 Task: Check the percentage active listings of split bedroom in the last 1 year.
Action: Mouse moved to (789, 191)
Screenshot: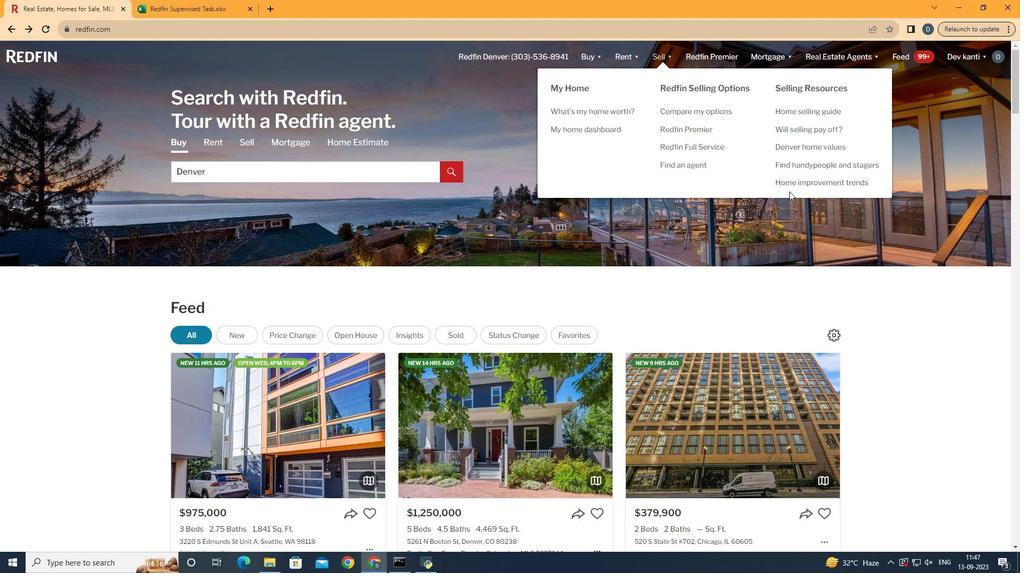 
Action: Mouse pressed left at (789, 191)
Screenshot: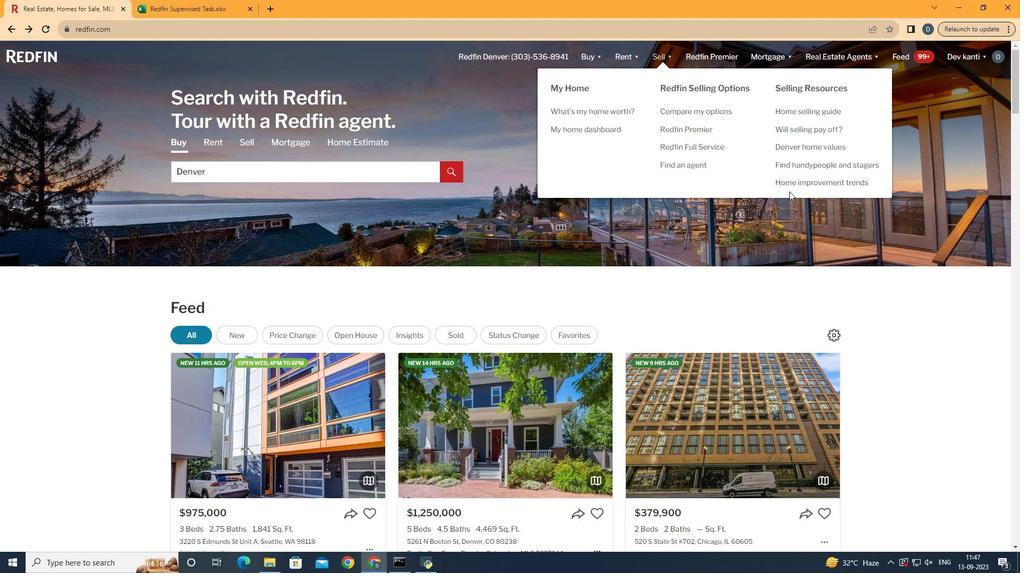 
Action: Mouse moved to (810, 173)
Screenshot: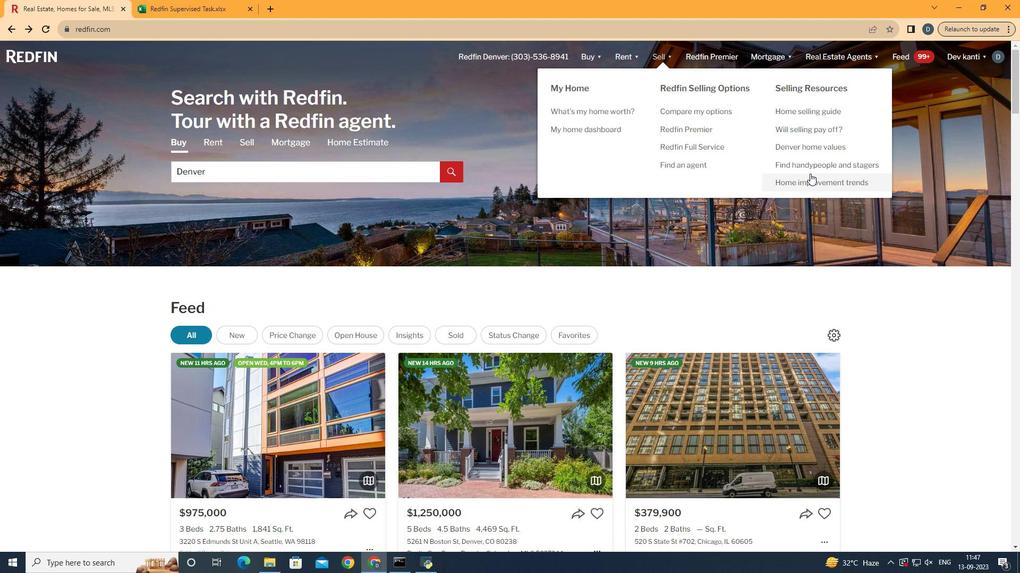
Action: Mouse pressed left at (810, 173)
Screenshot: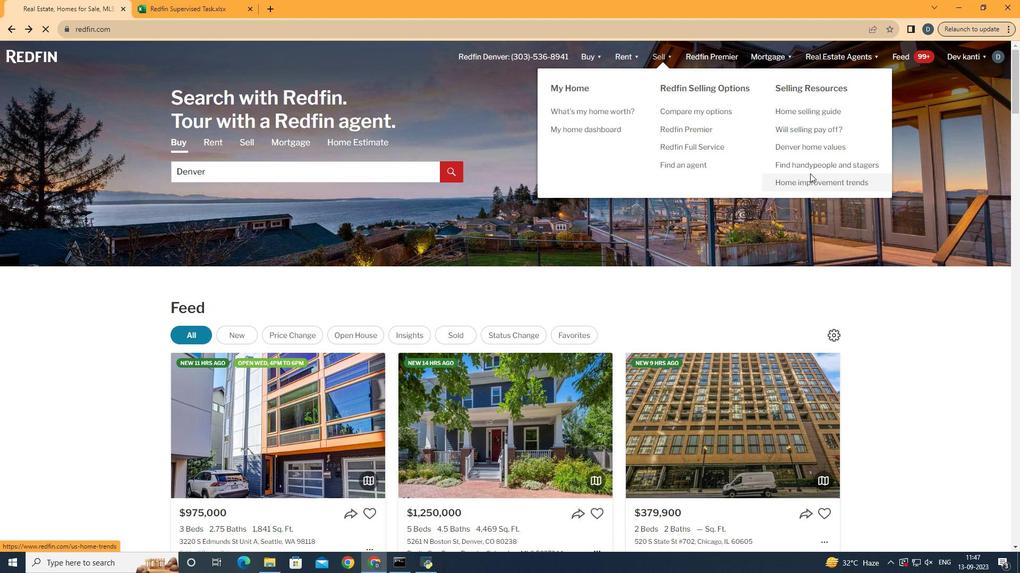 
Action: Mouse moved to (261, 207)
Screenshot: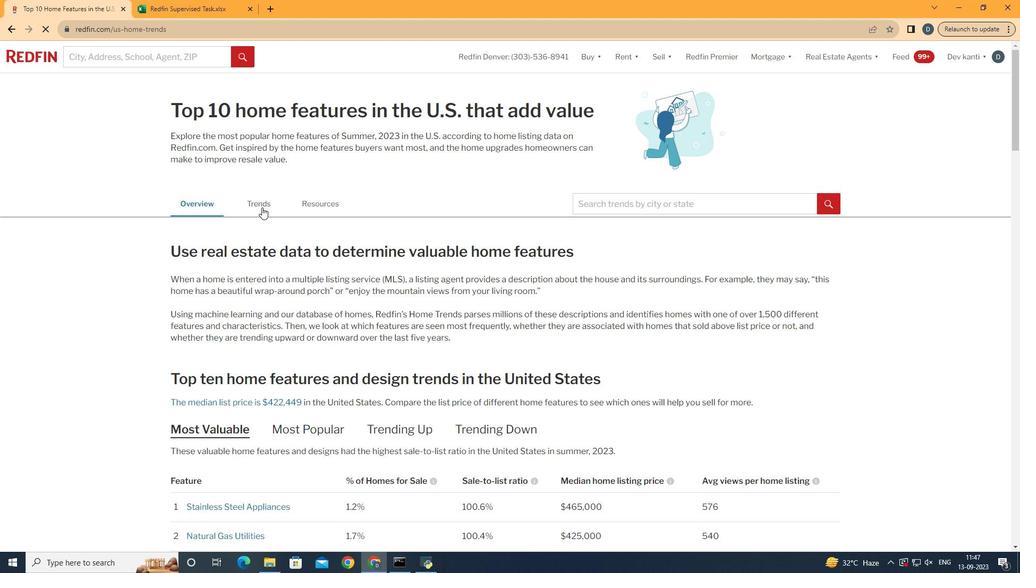 
Action: Mouse pressed left at (261, 207)
Screenshot: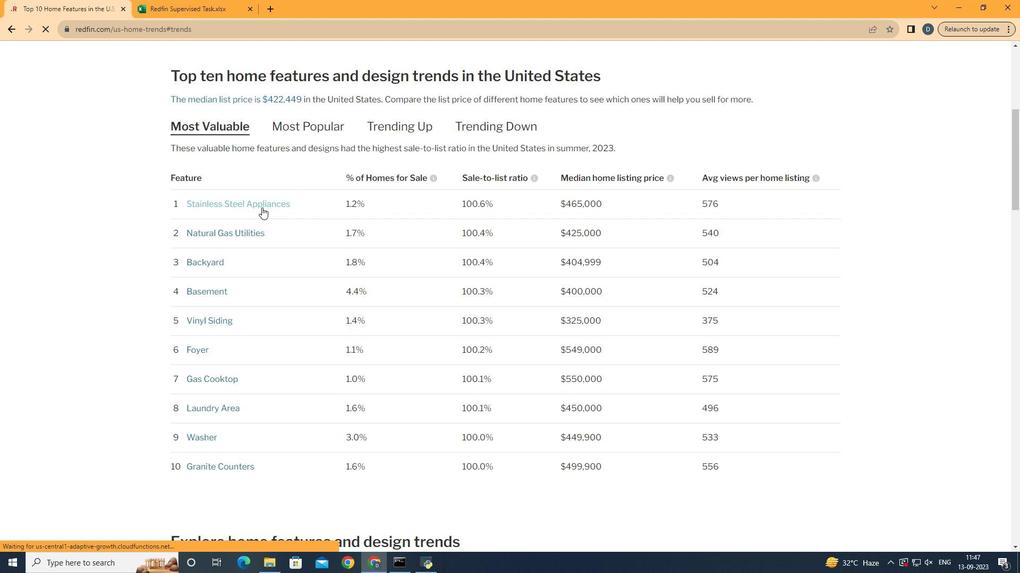 
Action: Mouse moved to (396, 328)
Screenshot: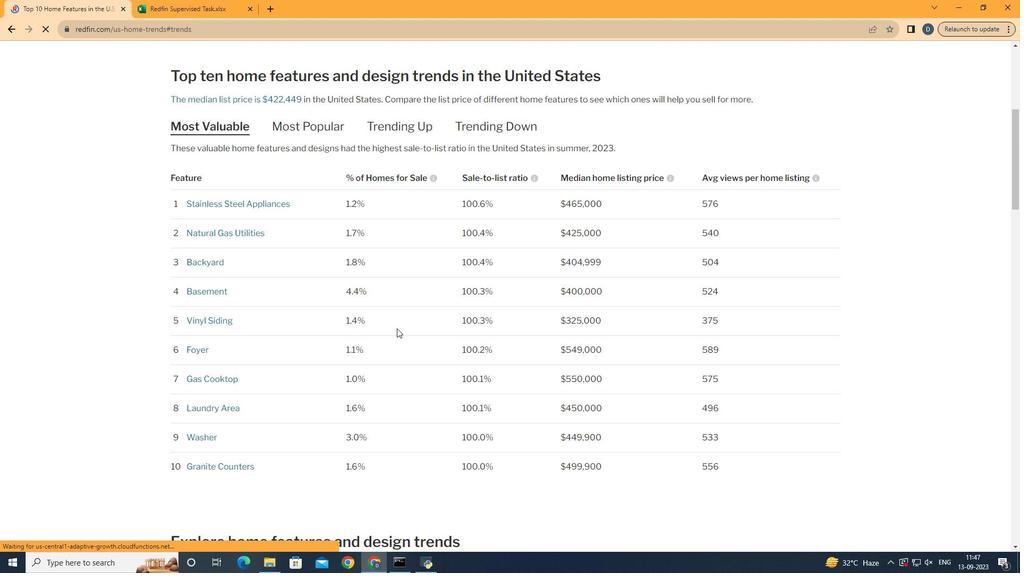 
Action: Mouse scrolled (396, 328) with delta (0, 0)
Screenshot: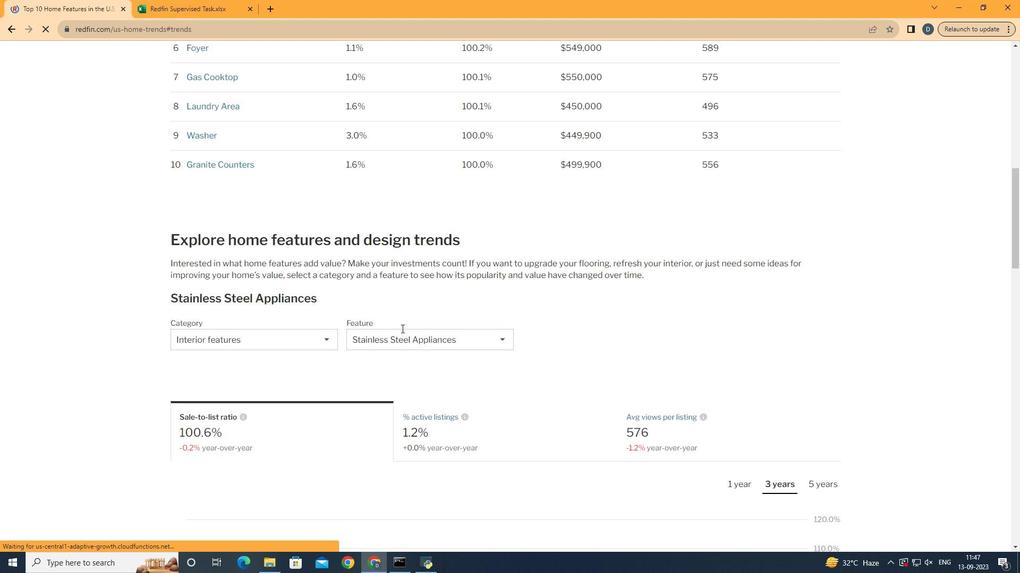 
Action: Mouse scrolled (396, 328) with delta (0, 0)
Screenshot: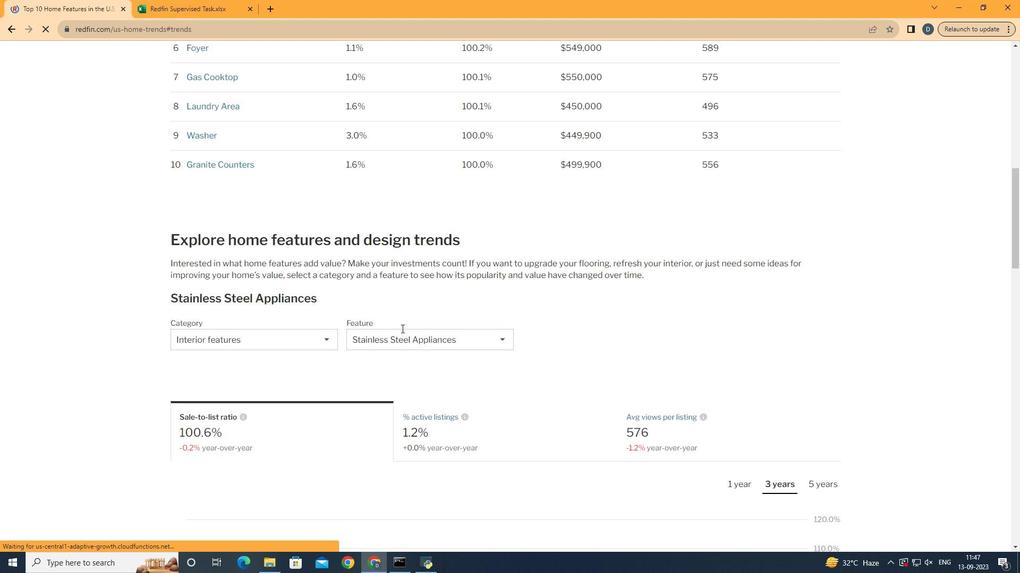 
Action: Mouse scrolled (396, 328) with delta (0, 0)
Screenshot: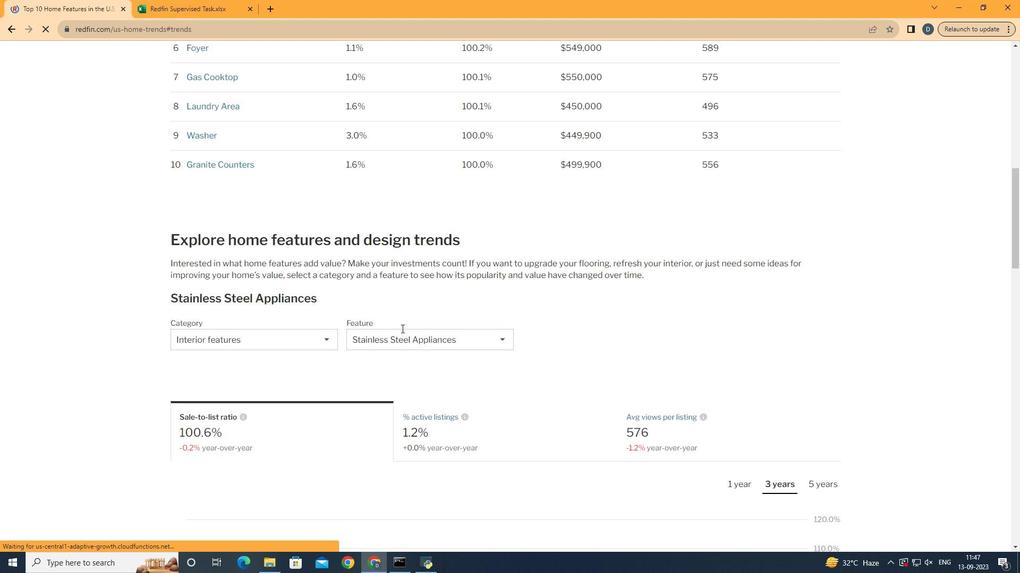 
Action: Mouse scrolled (396, 327) with delta (0, -1)
Screenshot: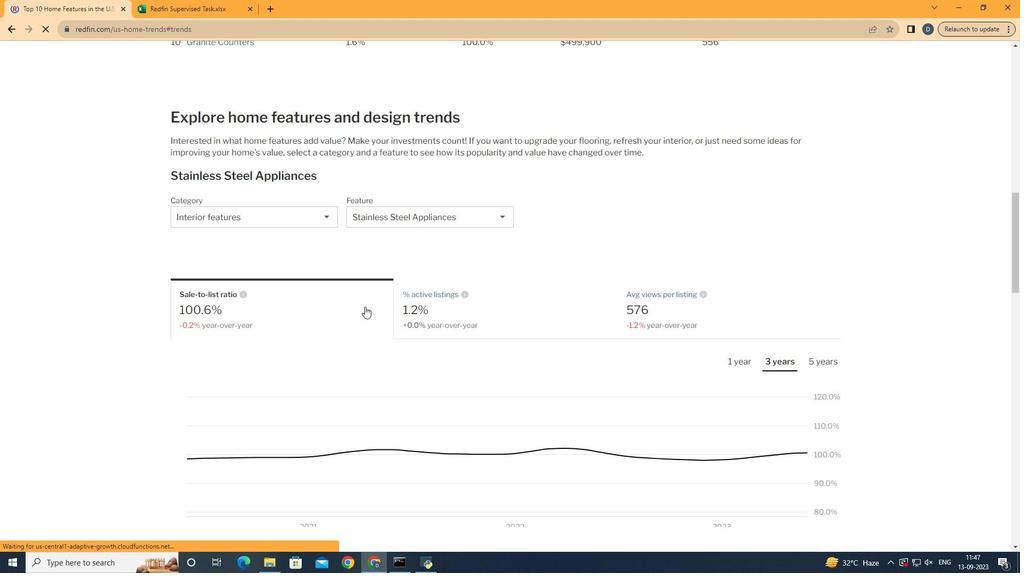
Action: Mouse scrolled (396, 328) with delta (0, 0)
Screenshot: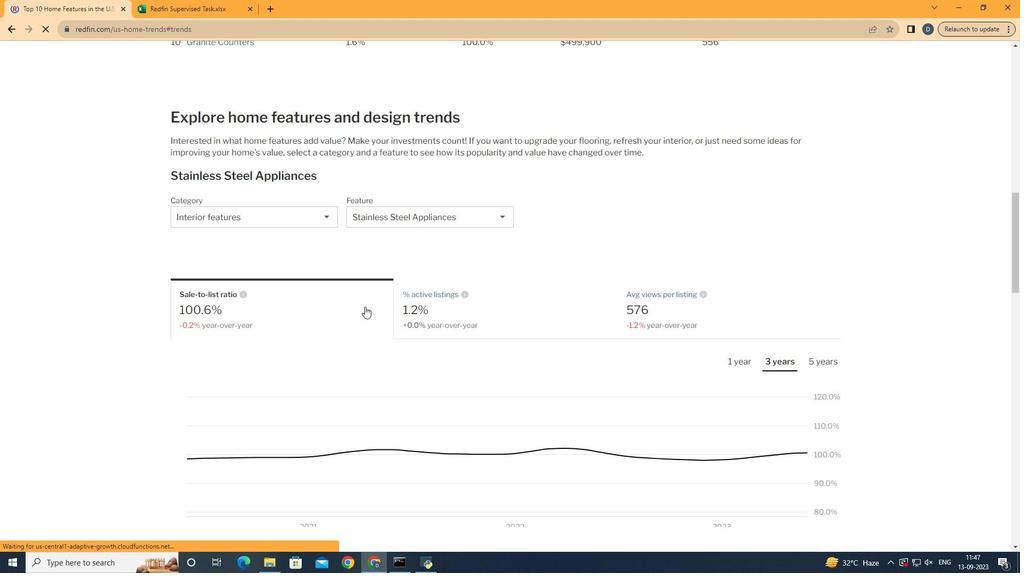 
Action: Mouse moved to (399, 328)
Screenshot: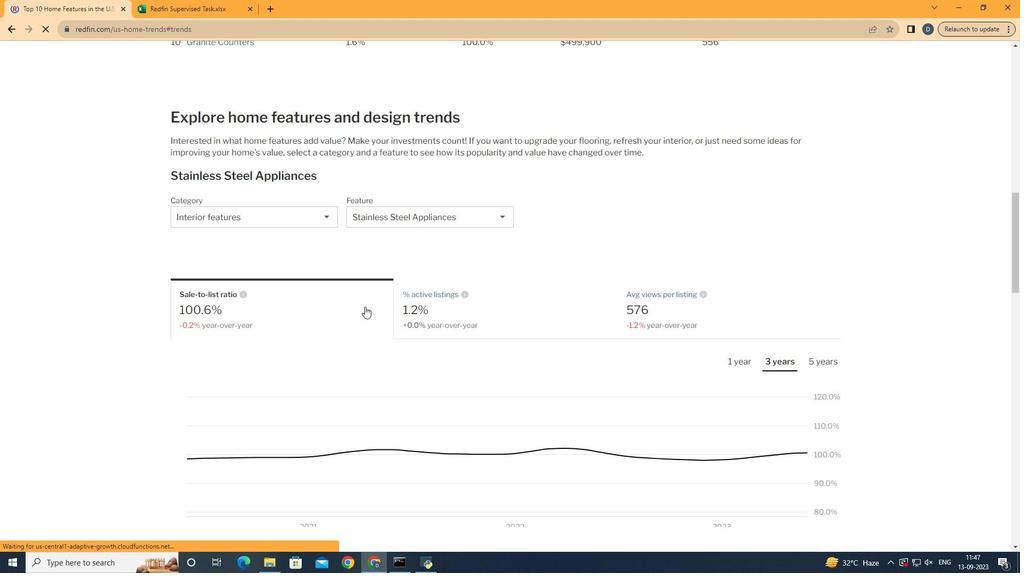 
Action: Mouse scrolled (399, 328) with delta (0, 0)
Screenshot: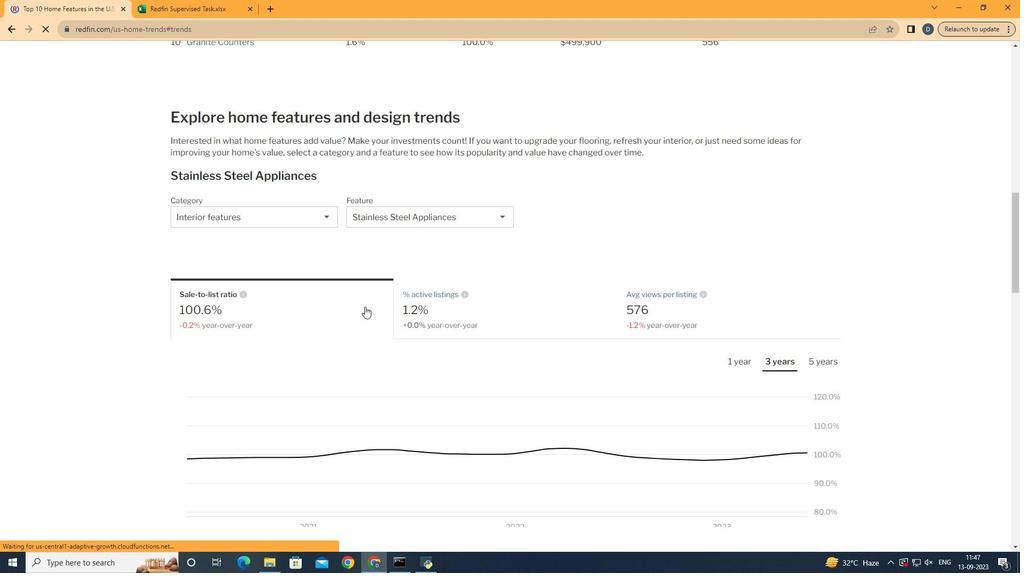 
Action: Mouse moved to (399, 328)
Screenshot: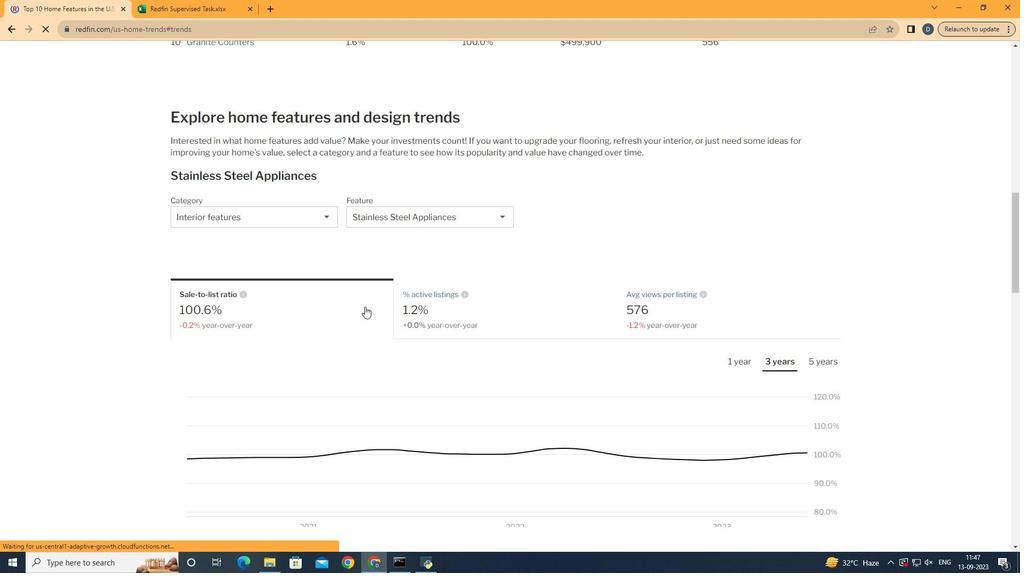 
Action: Mouse scrolled (399, 328) with delta (0, 0)
Screenshot: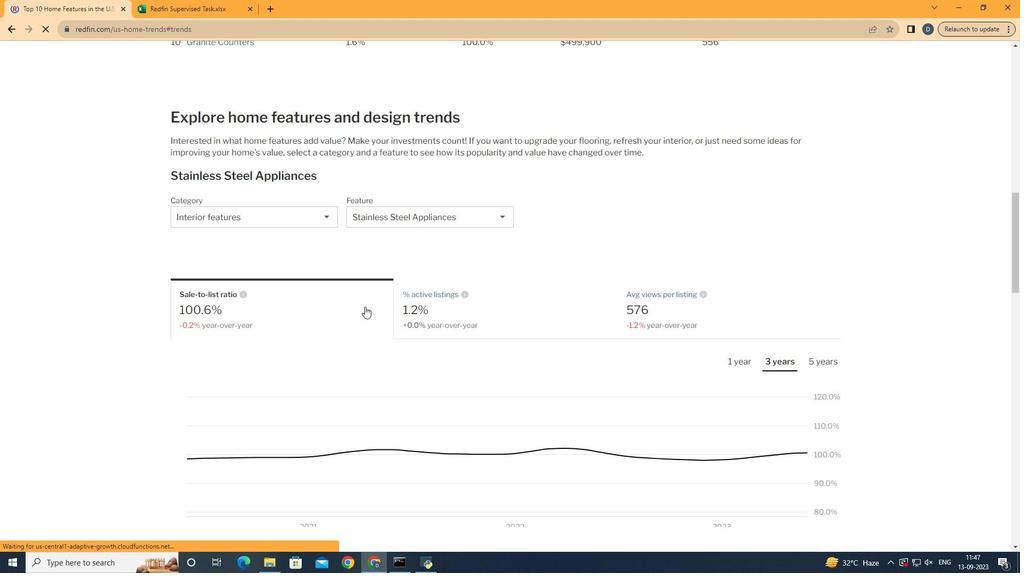 
Action: Mouse moved to (328, 227)
Screenshot: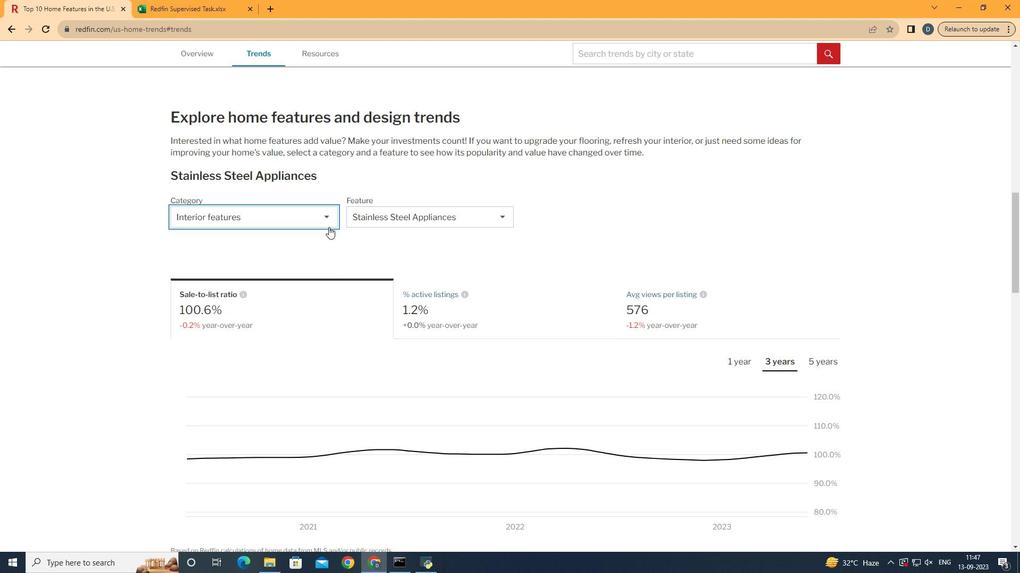 
Action: Mouse pressed left at (328, 227)
Screenshot: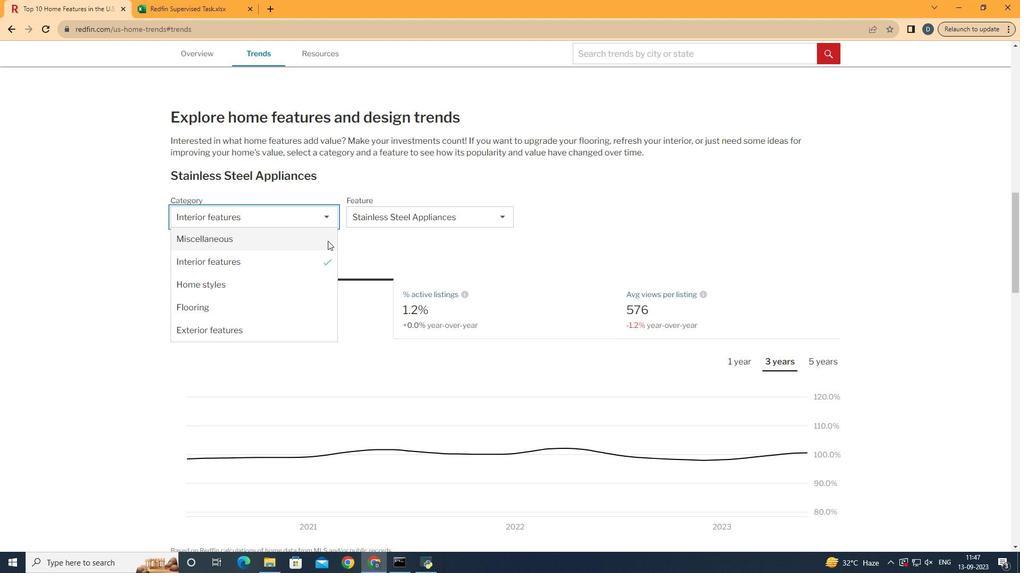 
Action: Mouse moved to (324, 255)
Screenshot: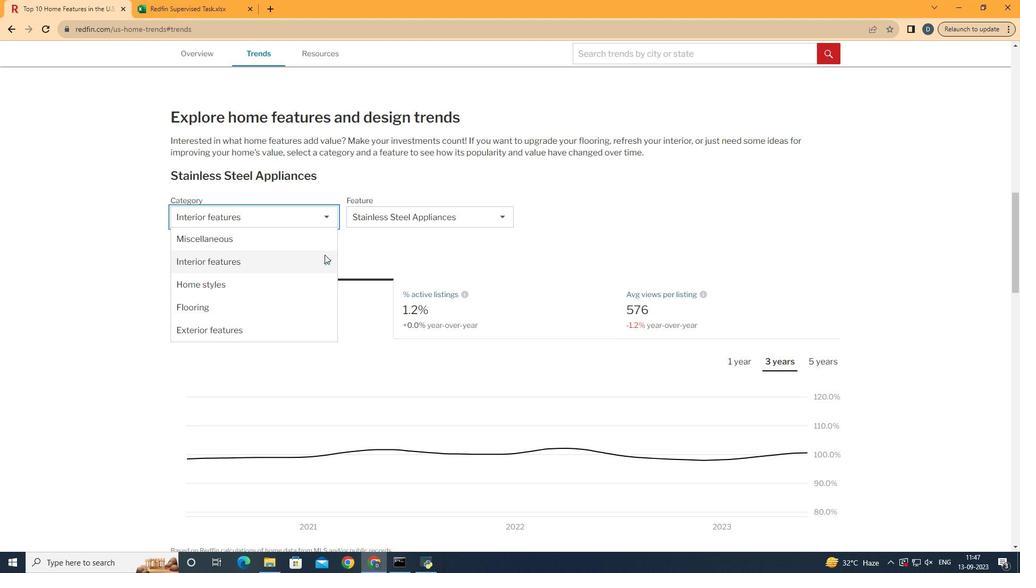 
Action: Mouse pressed left at (324, 255)
Screenshot: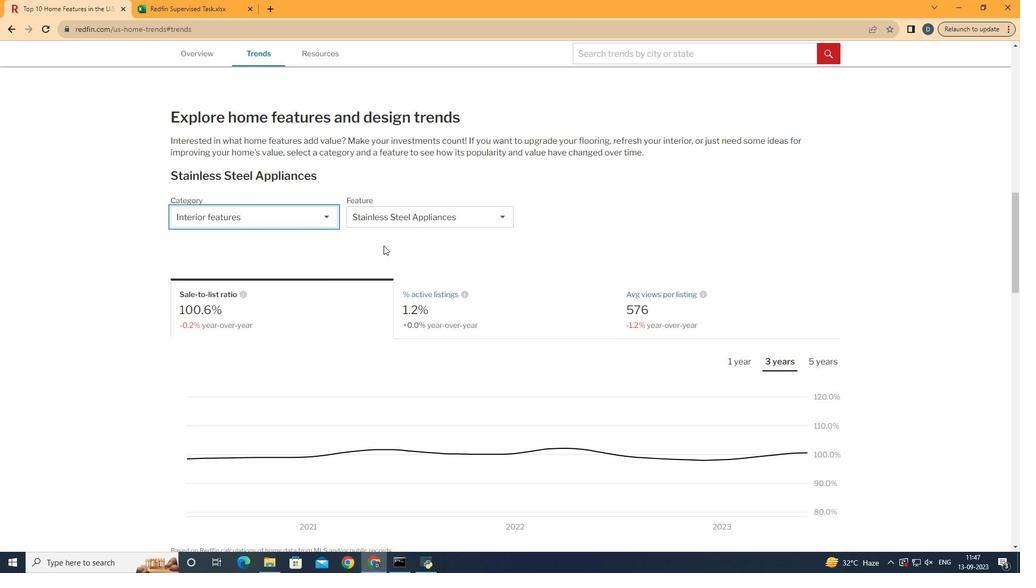 
Action: Mouse moved to (457, 218)
Screenshot: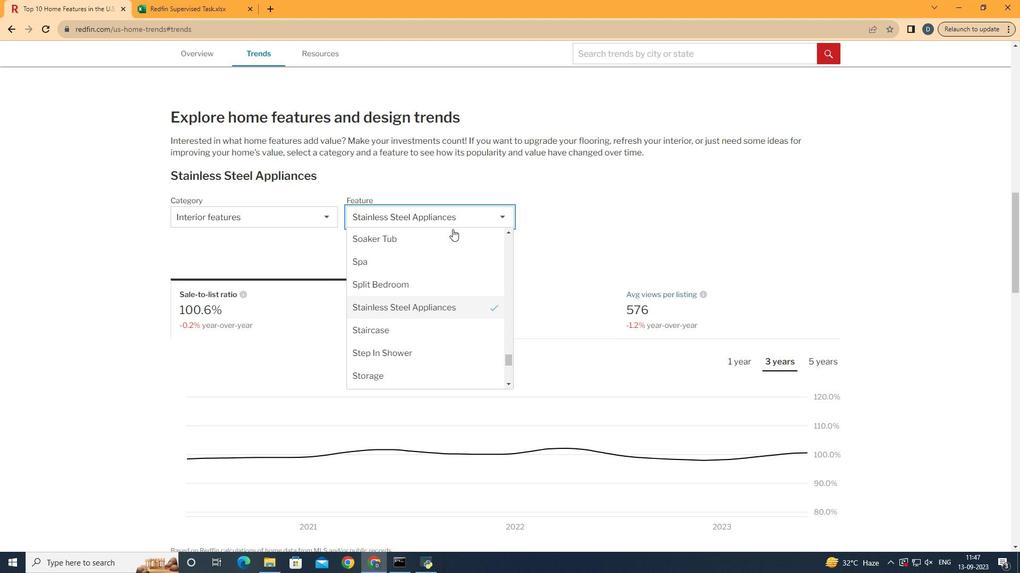 
Action: Mouse pressed left at (457, 218)
Screenshot: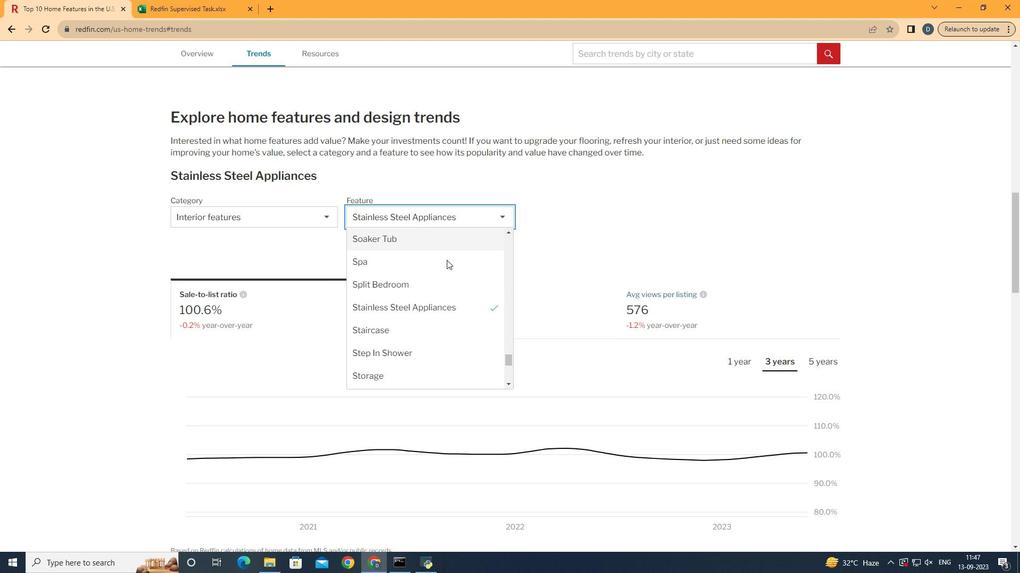 
Action: Mouse moved to (450, 276)
Screenshot: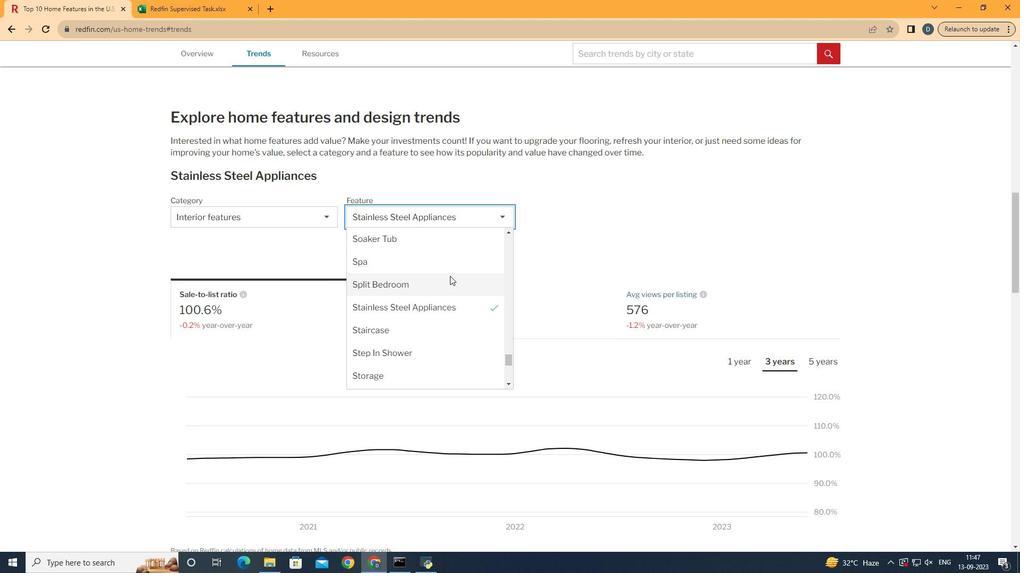 
Action: Mouse pressed left at (450, 276)
Screenshot: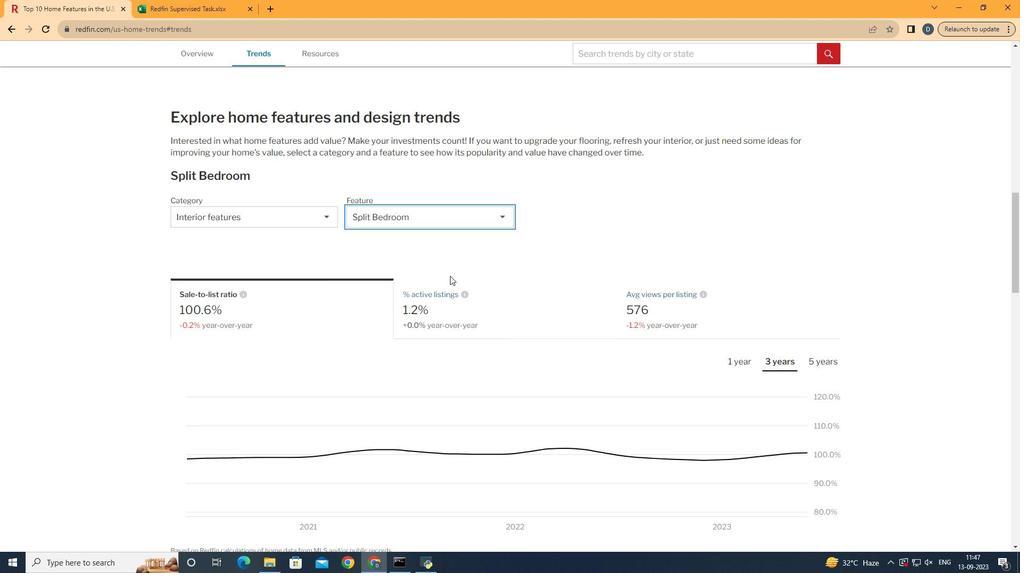 
Action: Mouse moved to (517, 313)
Screenshot: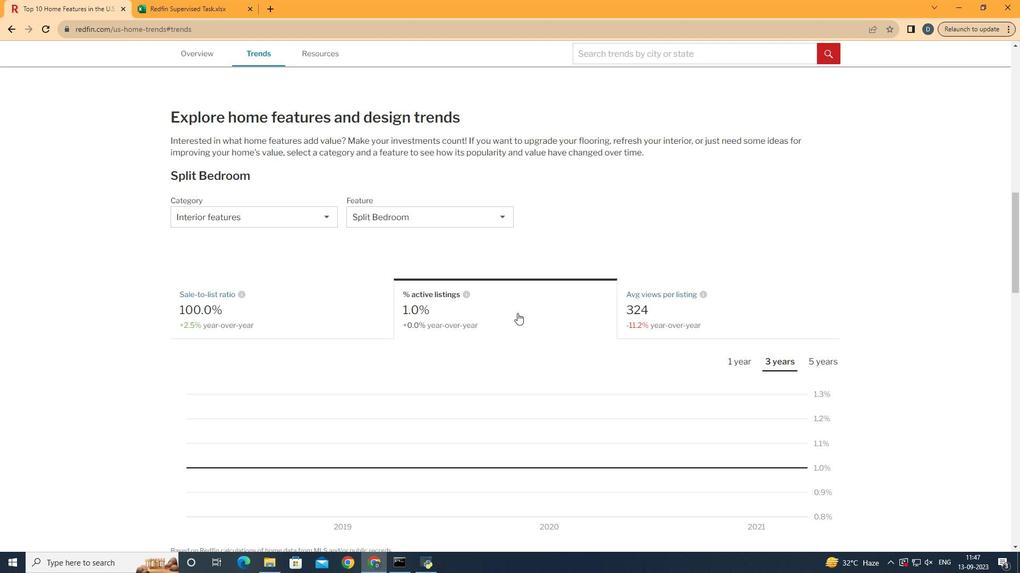 
Action: Mouse pressed left at (517, 313)
Screenshot: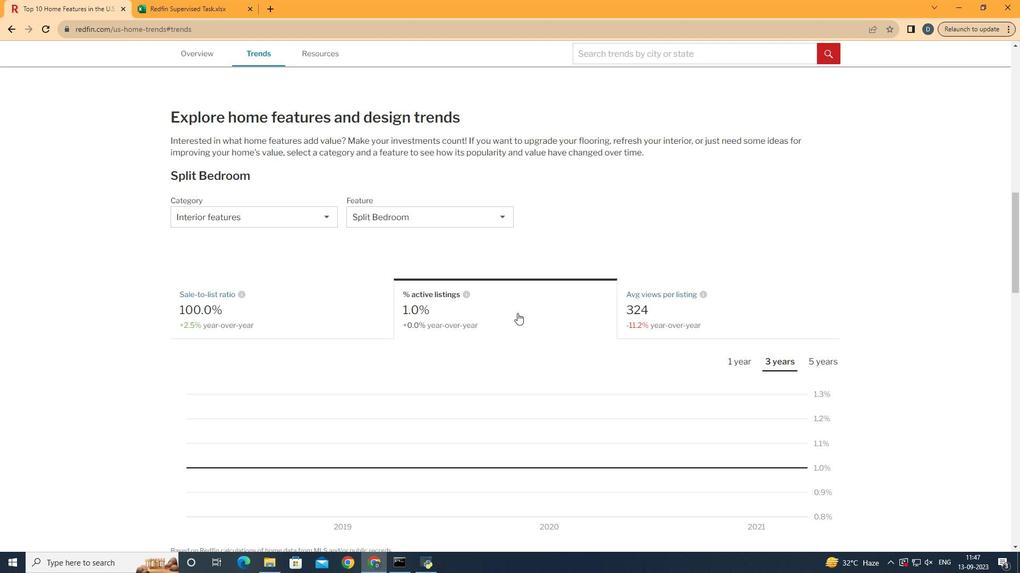 
Action: Mouse moved to (742, 360)
Screenshot: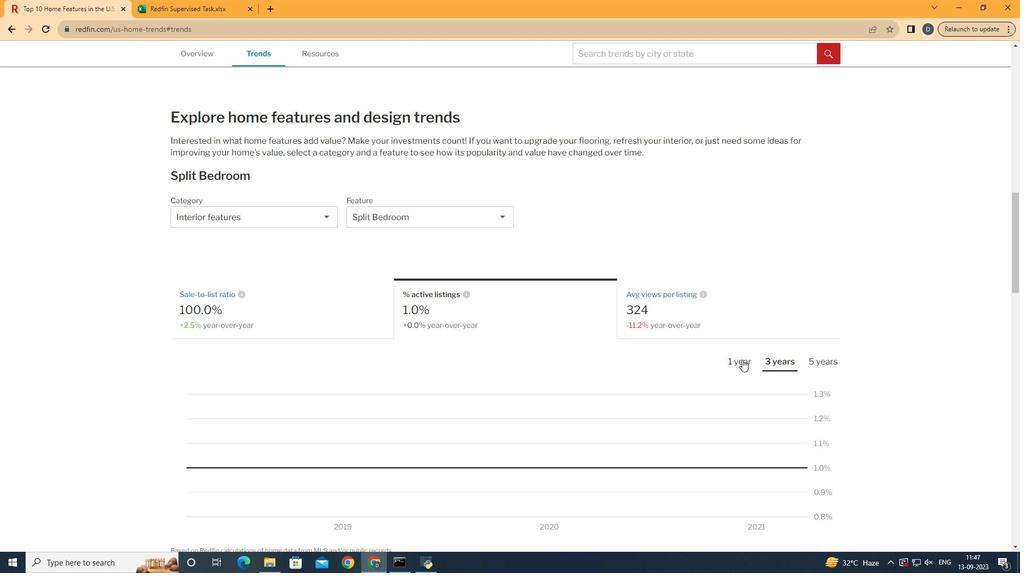 
Action: Mouse pressed left at (742, 360)
Screenshot: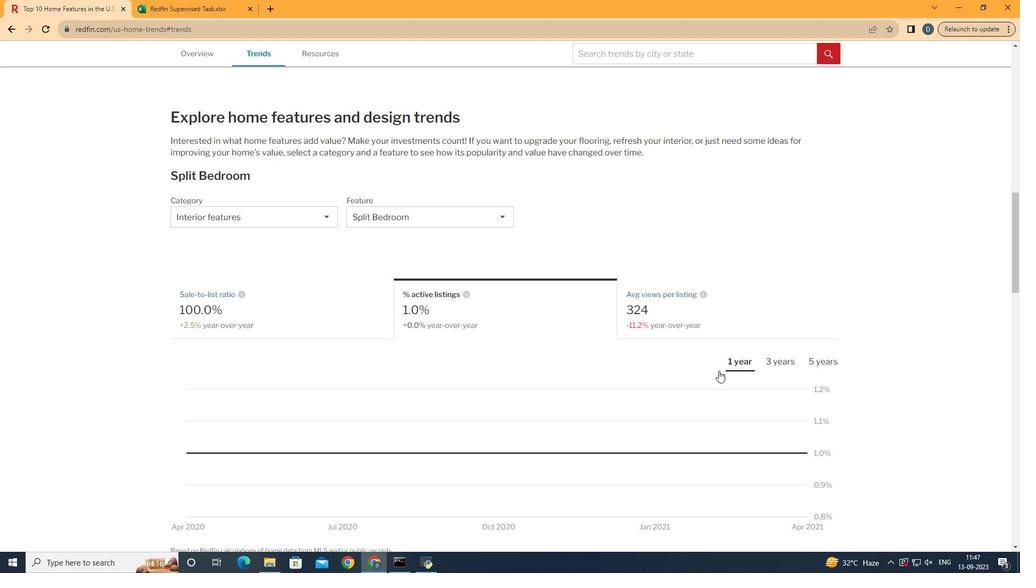 
Action: Mouse moved to (247, 418)
Screenshot: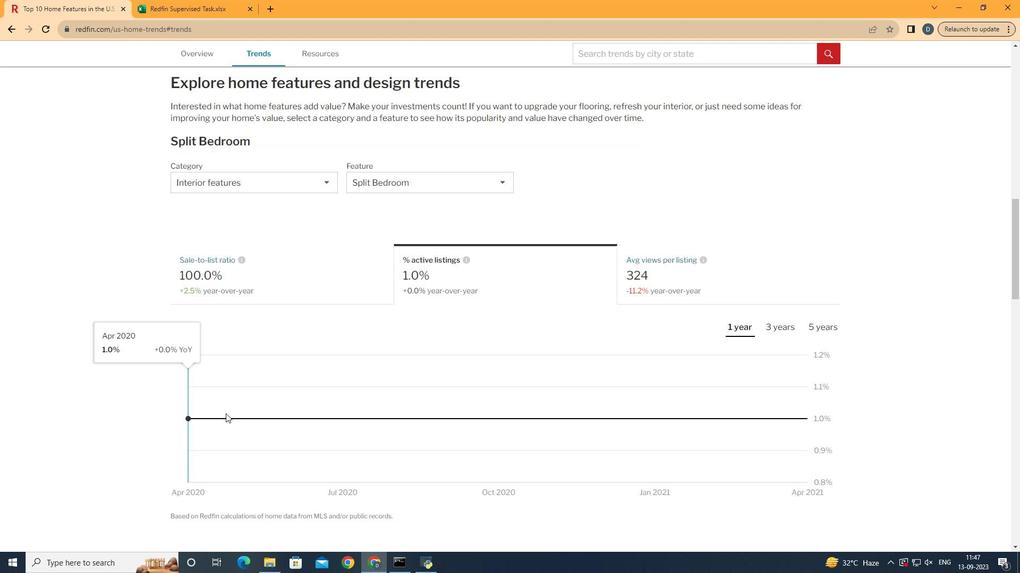 
Action: Mouse scrolled (247, 418) with delta (0, 0)
Screenshot: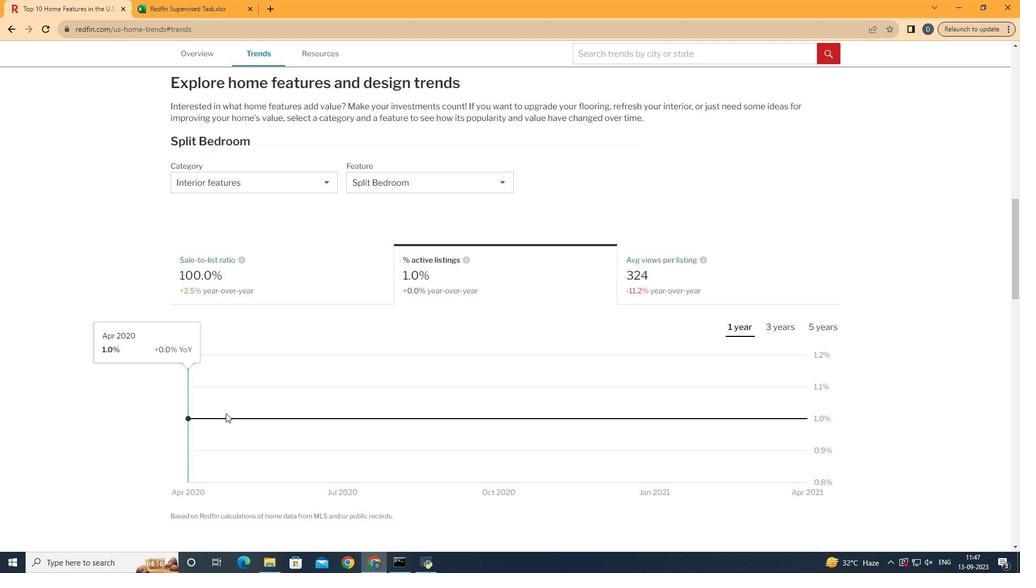 
Action: Mouse moved to (786, 419)
Screenshot: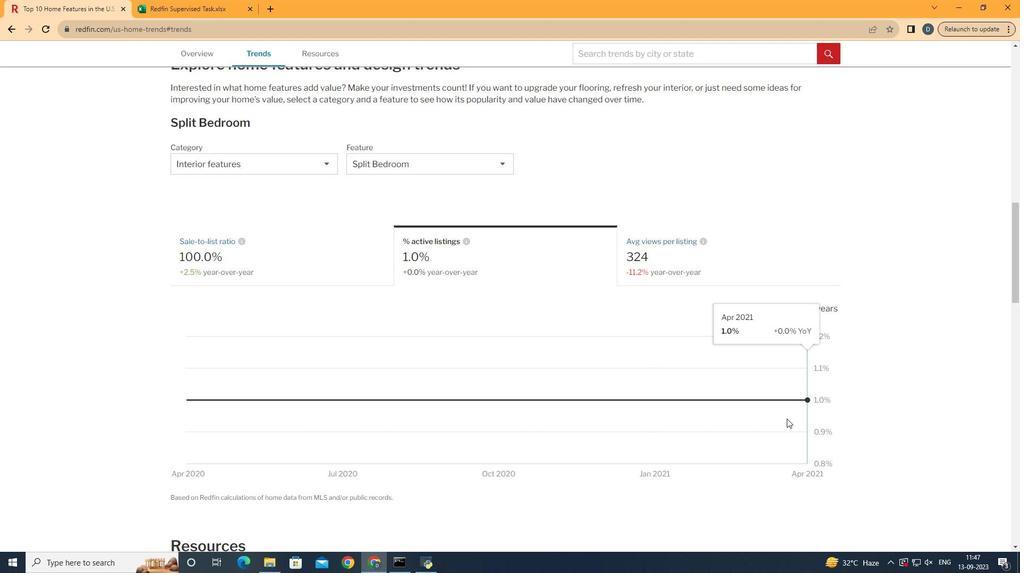 
